 Task: Enable public transport information for tiny home in Lac-Beauport, Quebec, Canada. .
Action: Mouse moved to (611, 150)
Screenshot: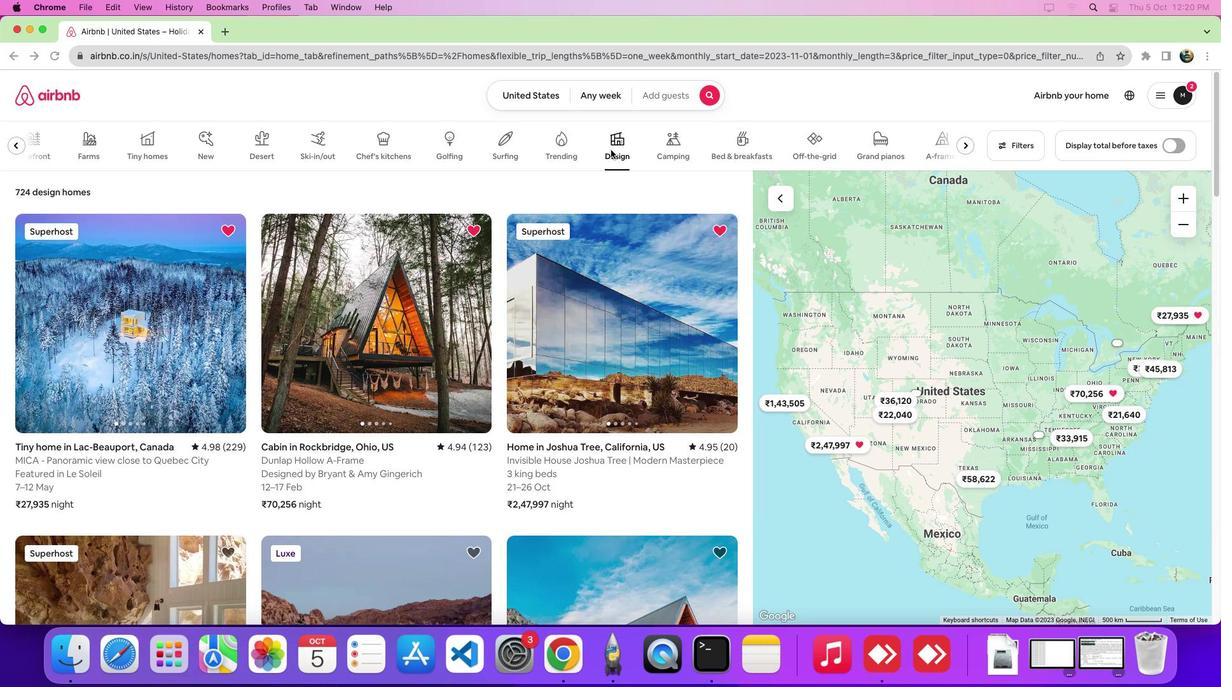 
Action: Mouse pressed left at (611, 150)
Screenshot: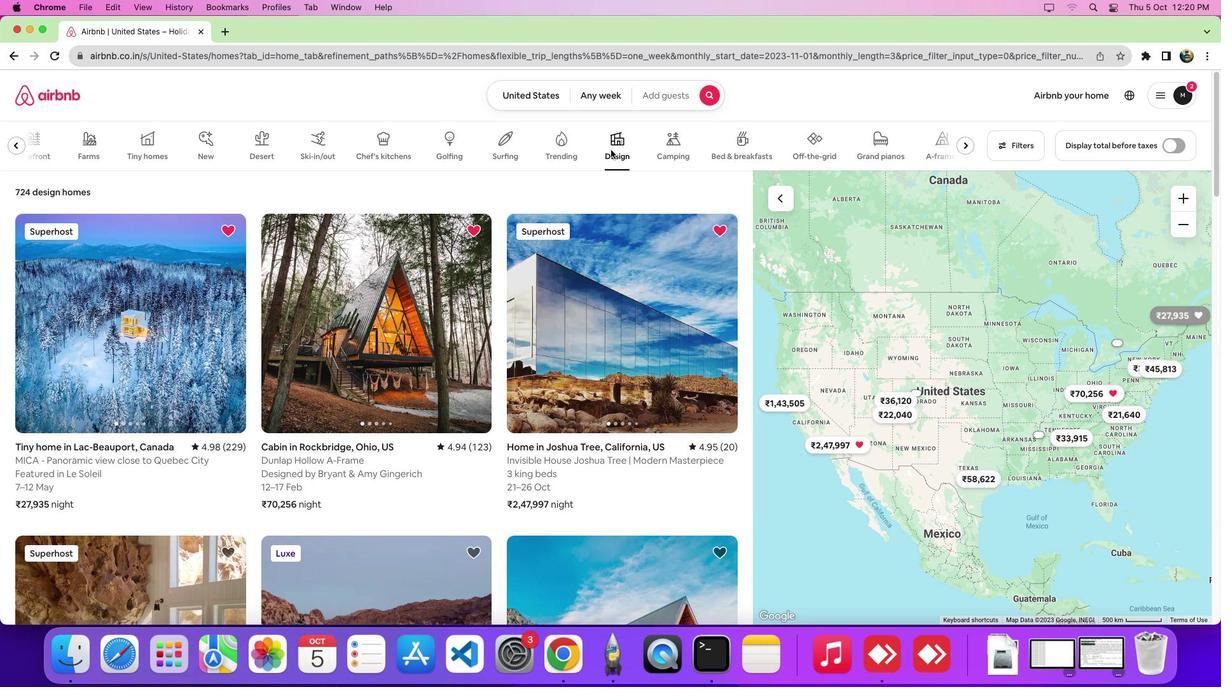 
Action: Mouse moved to (171, 346)
Screenshot: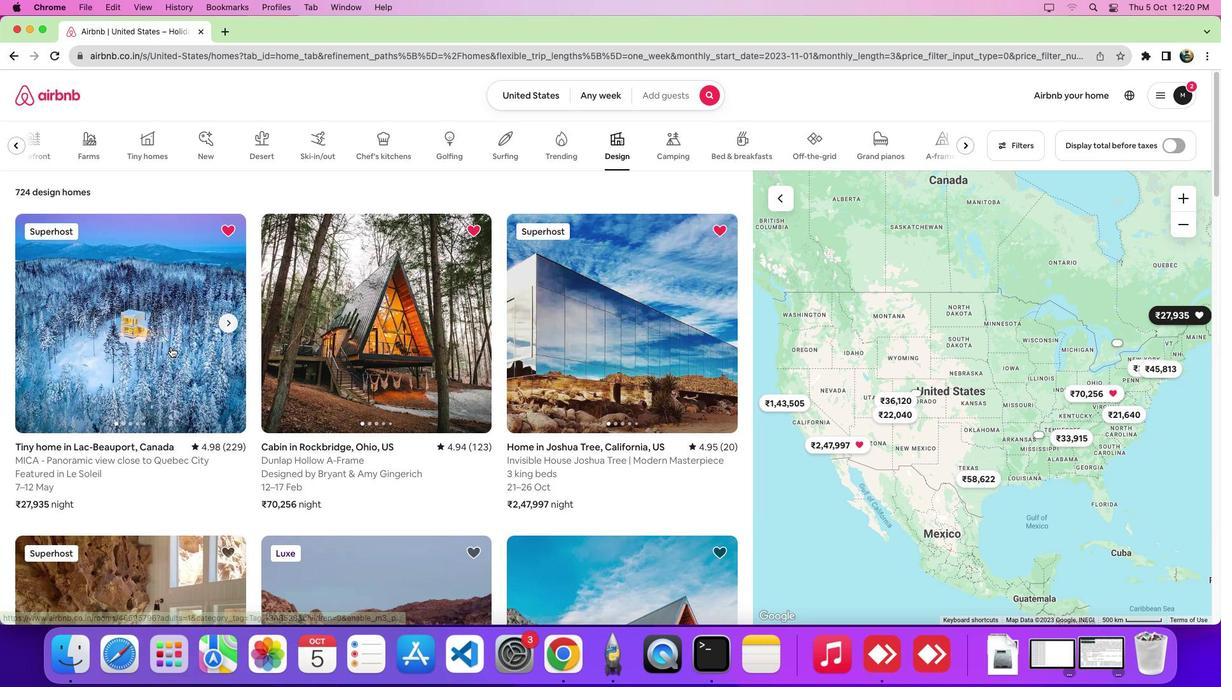 
Action: Mouse pressed left at (171, 346)
Screenshot: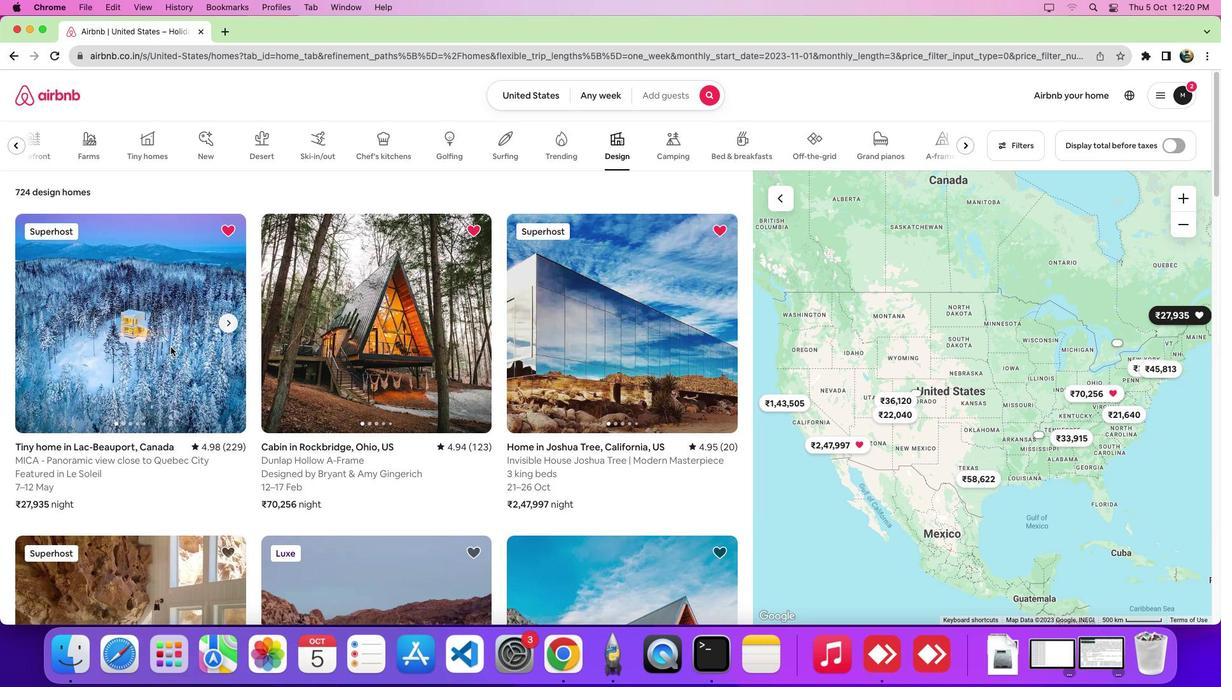 
Action: Mouse moved to (470, 378)
Screenshot: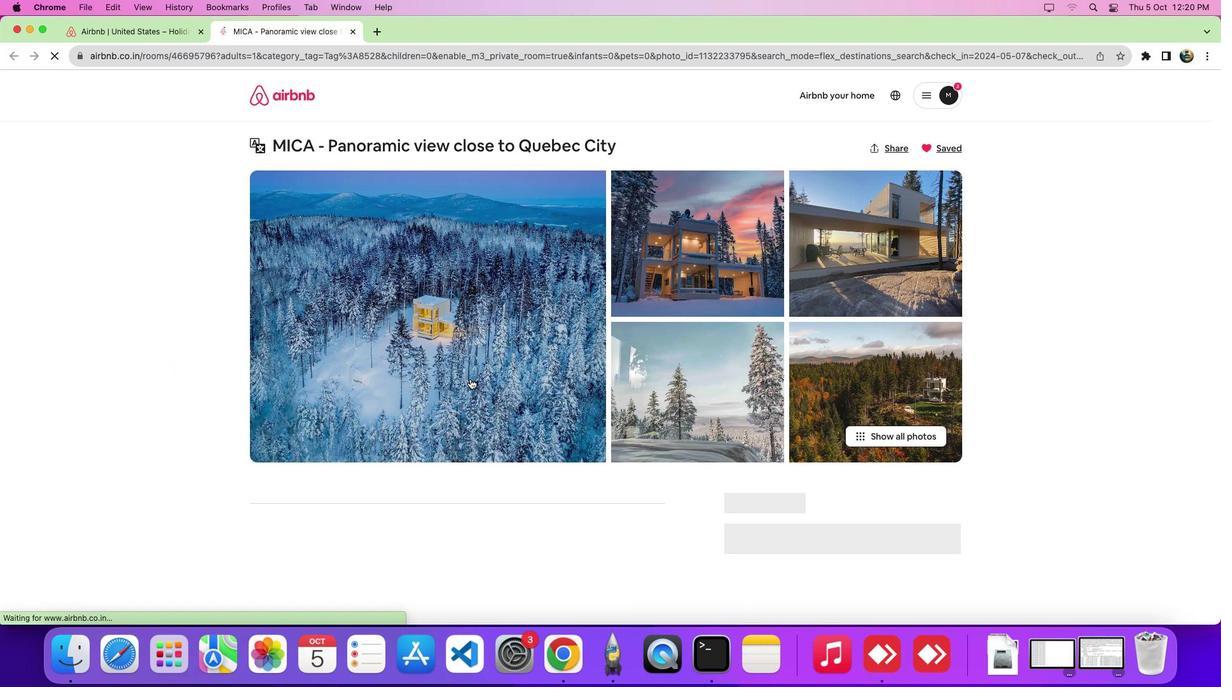
Action: Mouse scrolled (470, 378) with delta (0, 0)
Screenshot: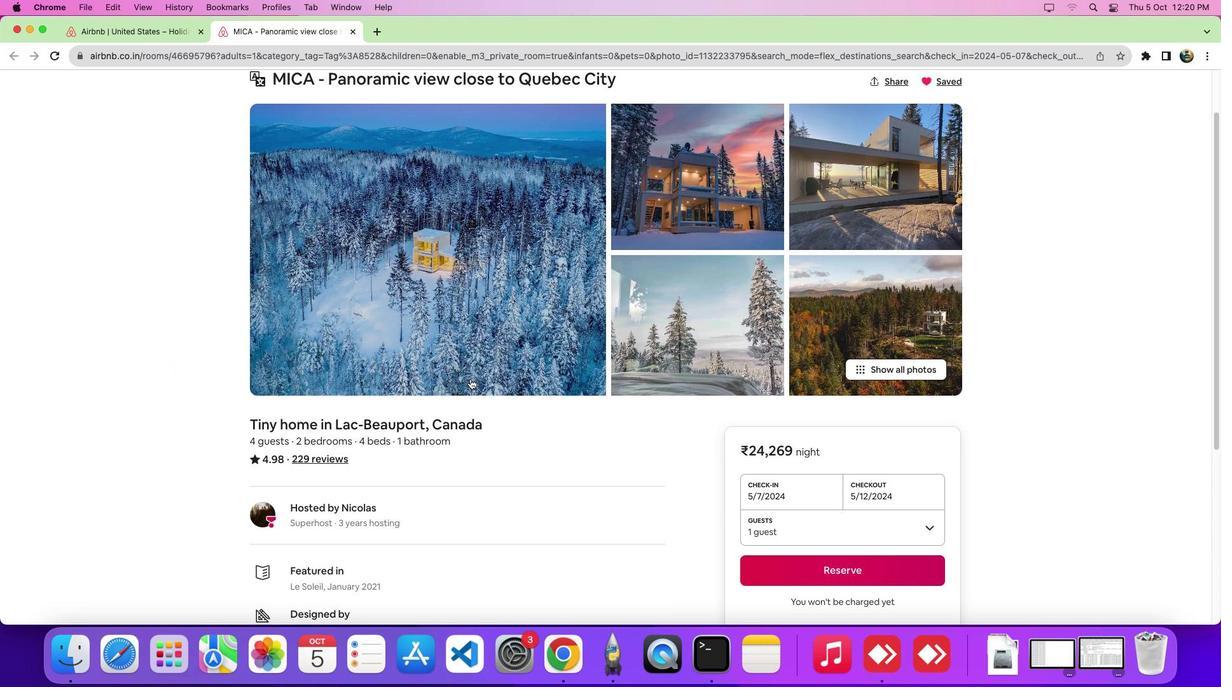 
Action: Mouse scrolled (470, 378) with delta (0, 0)
Screenshot: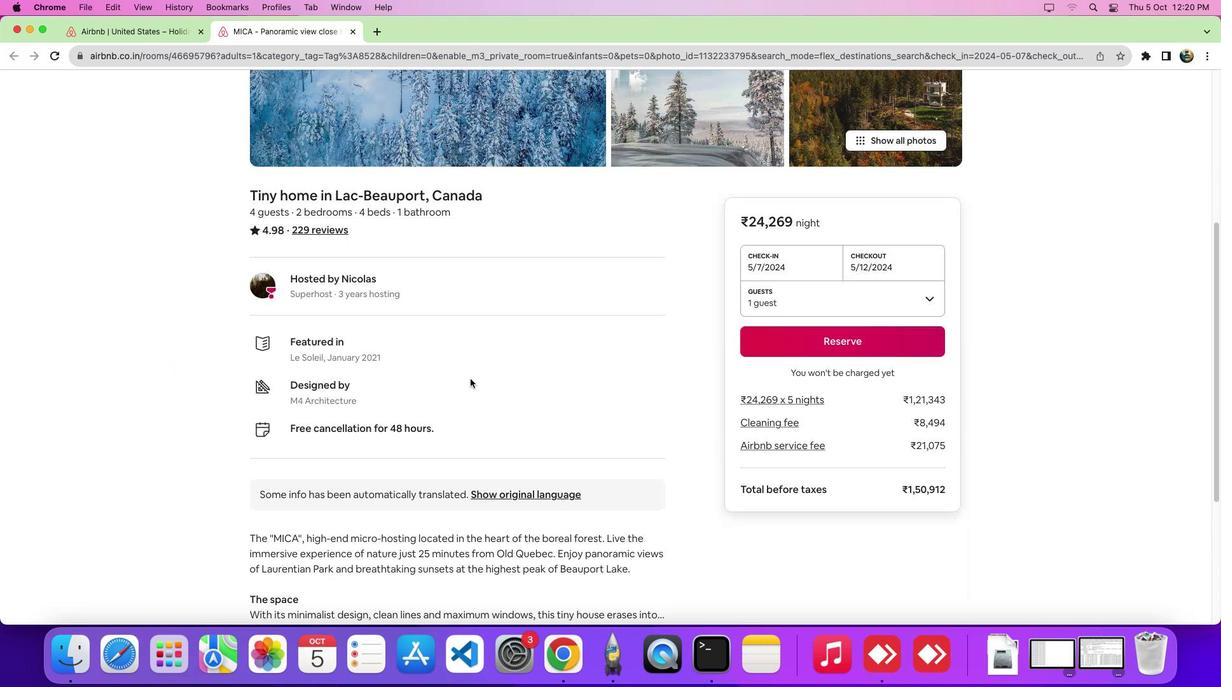 
Action: Mouse scrolled (470, 378) with delta (0, -4)
Screenshot: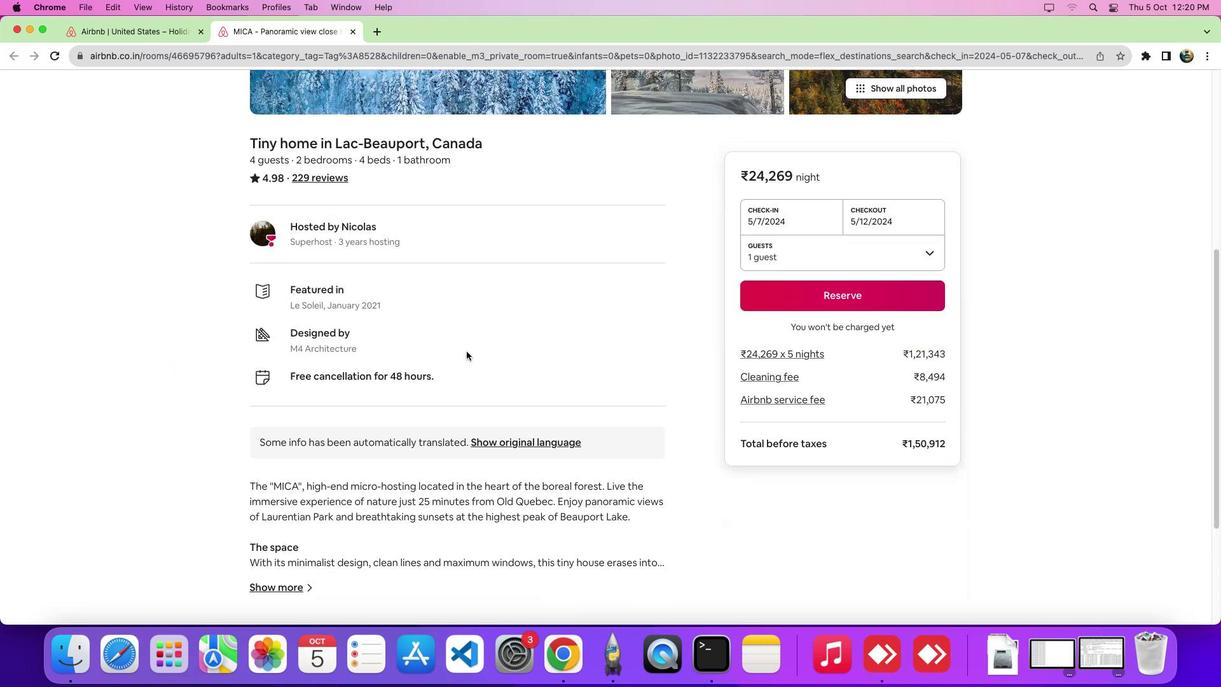 
Action: Mouse scrolled (470, 378) with delta (0, -6)
Screenshot: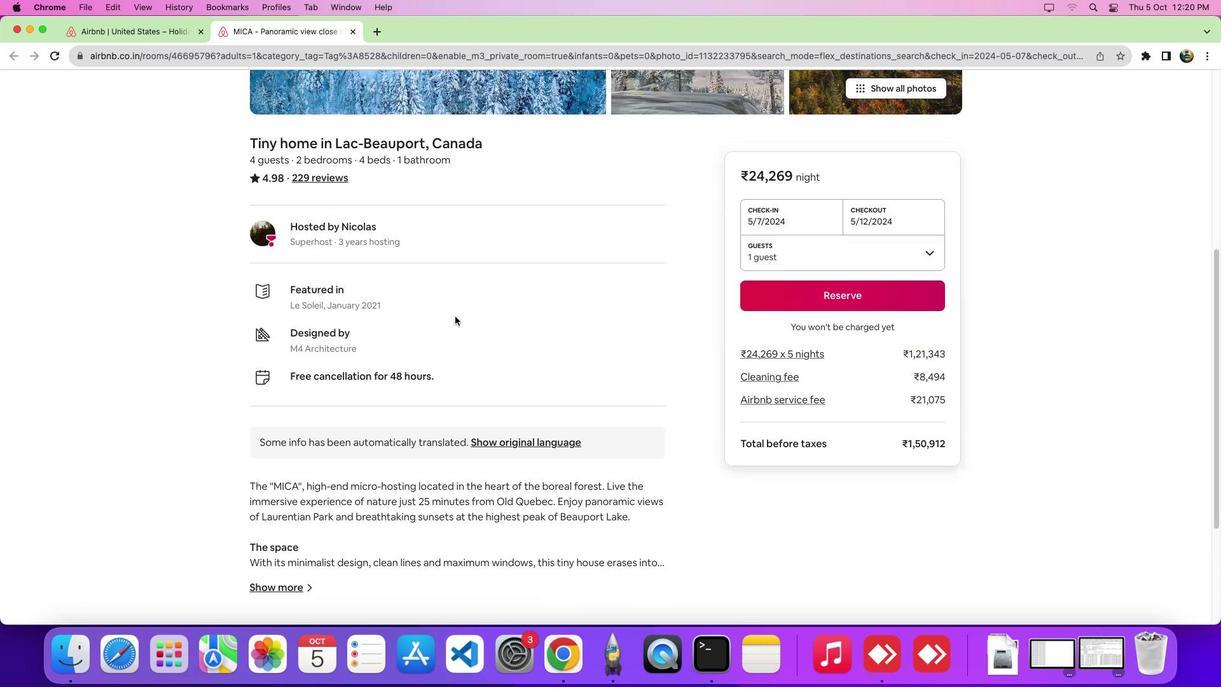 
Action: Mouse scrolled (470, 378) with delta (0, -8)
Screenshot: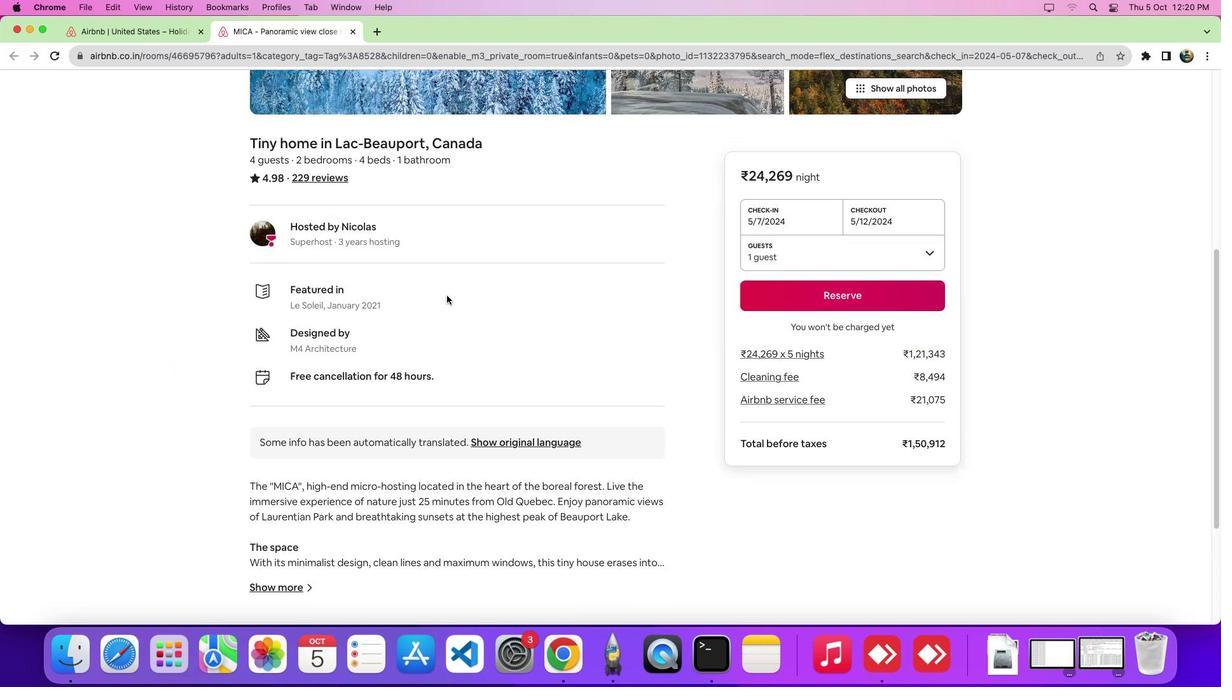 
Action: Mouse moved to (472, 196)
Screenshot: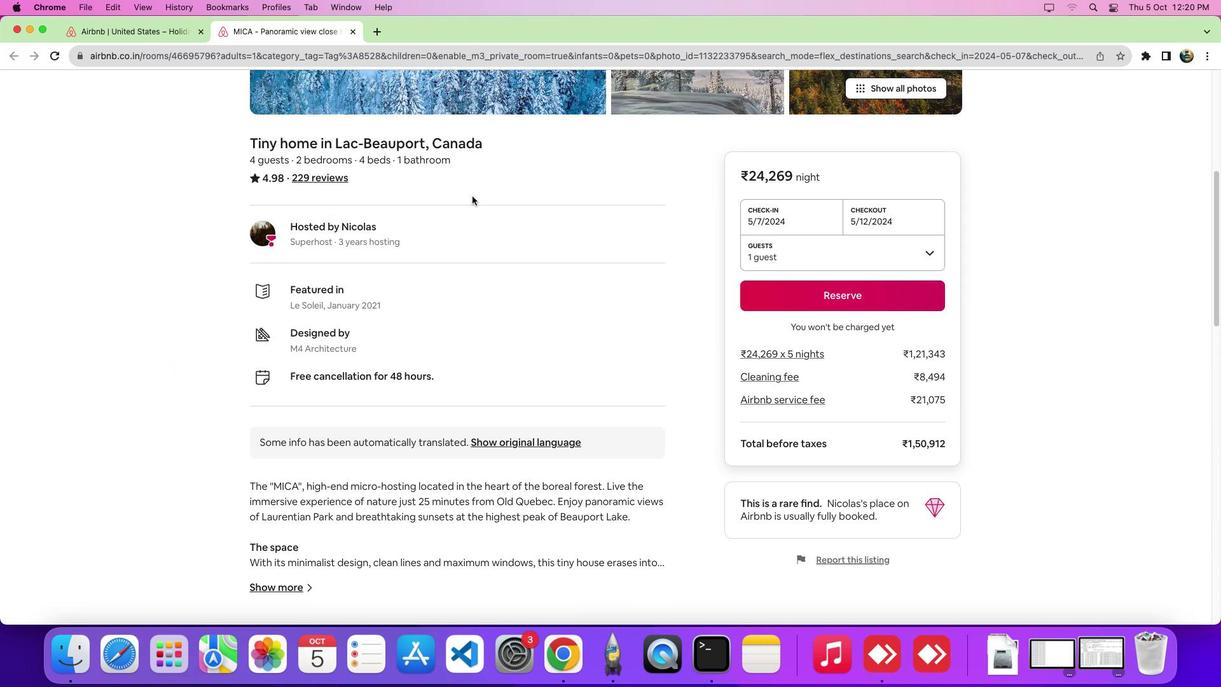 
Action: Mouse scrolled (472, 196) with delta (0, 0)
Screenshot: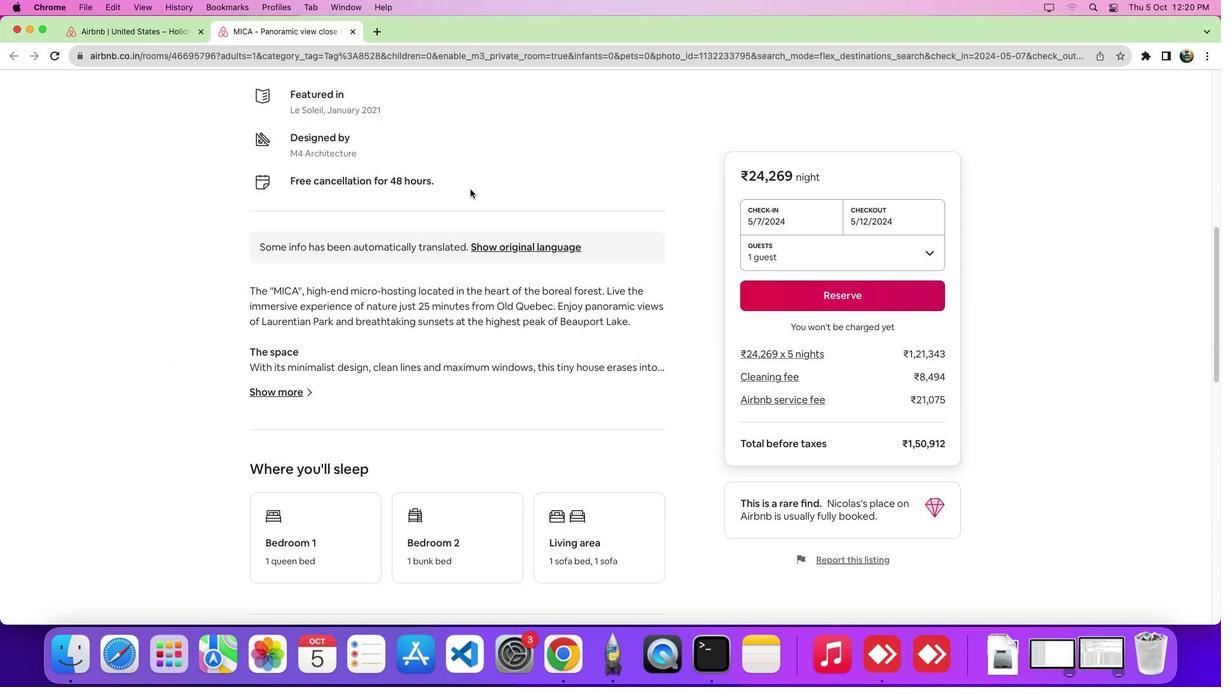 
Action: Mouse scrolled (472, 196) with delta (0, -1)
Screenshot: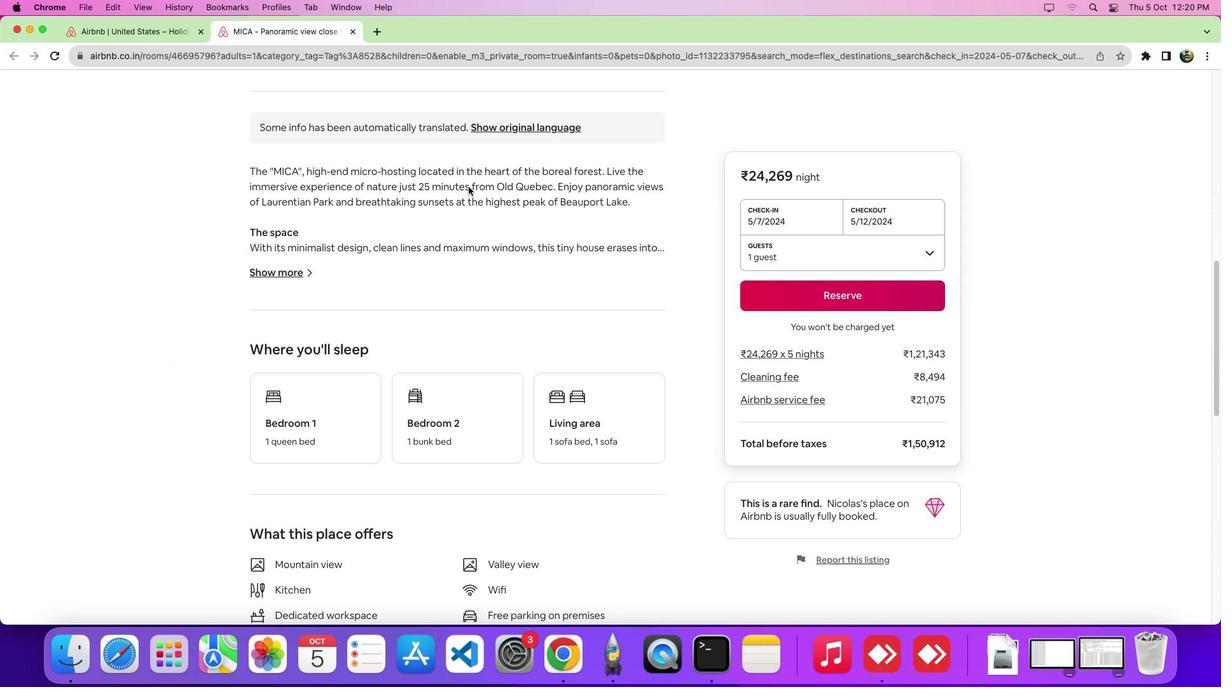 
Action: Mouse scrolled (472, 196) with delta (0, -5)
Screenshot: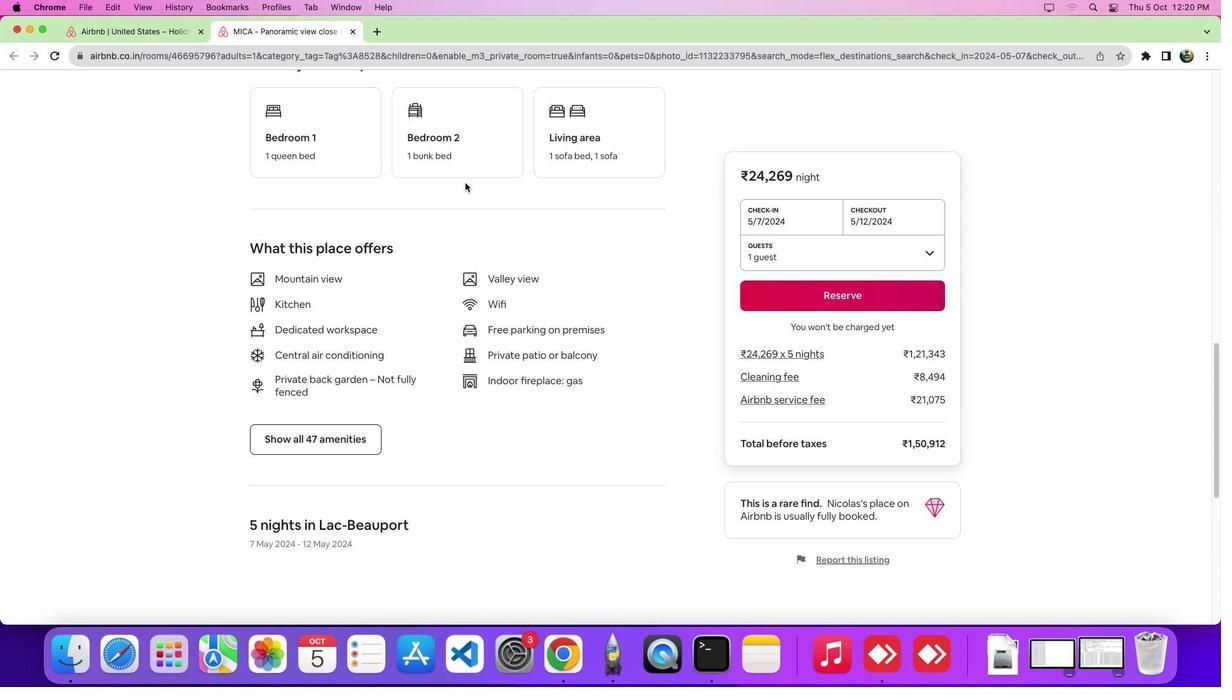 
Action: Mouse moved to (472, 194)
Screenshot: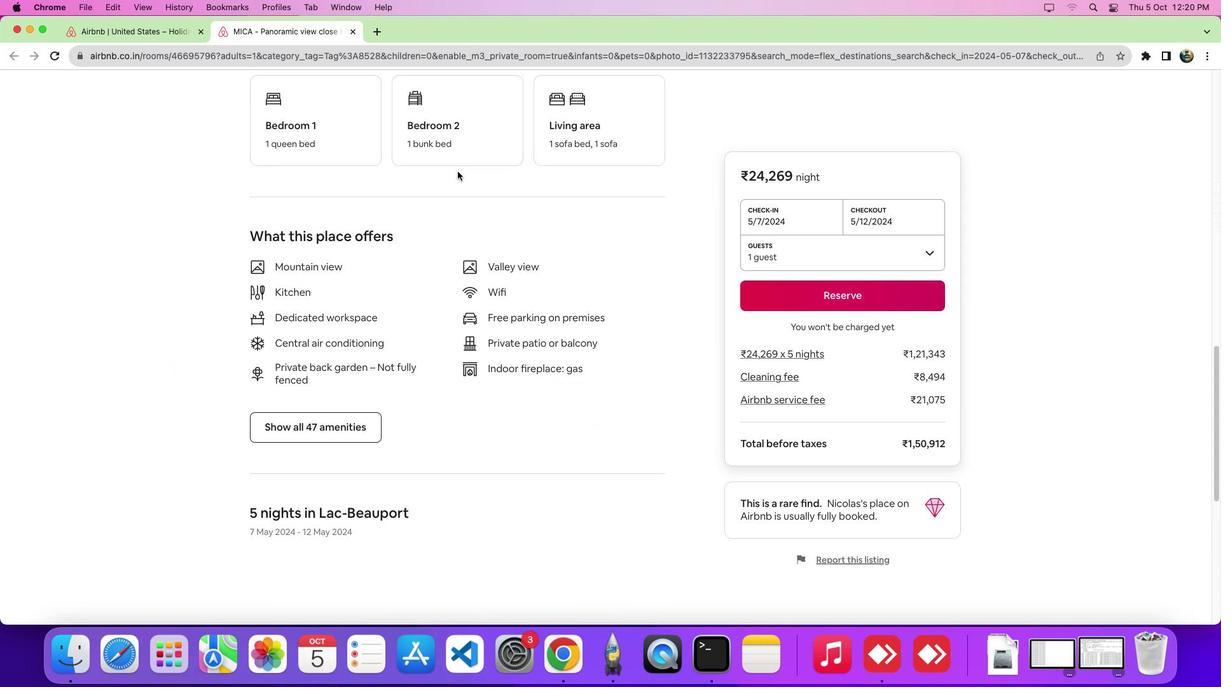 
Action: Mouse scrolled (472, 194) with delta (0, -7)
Screenshot: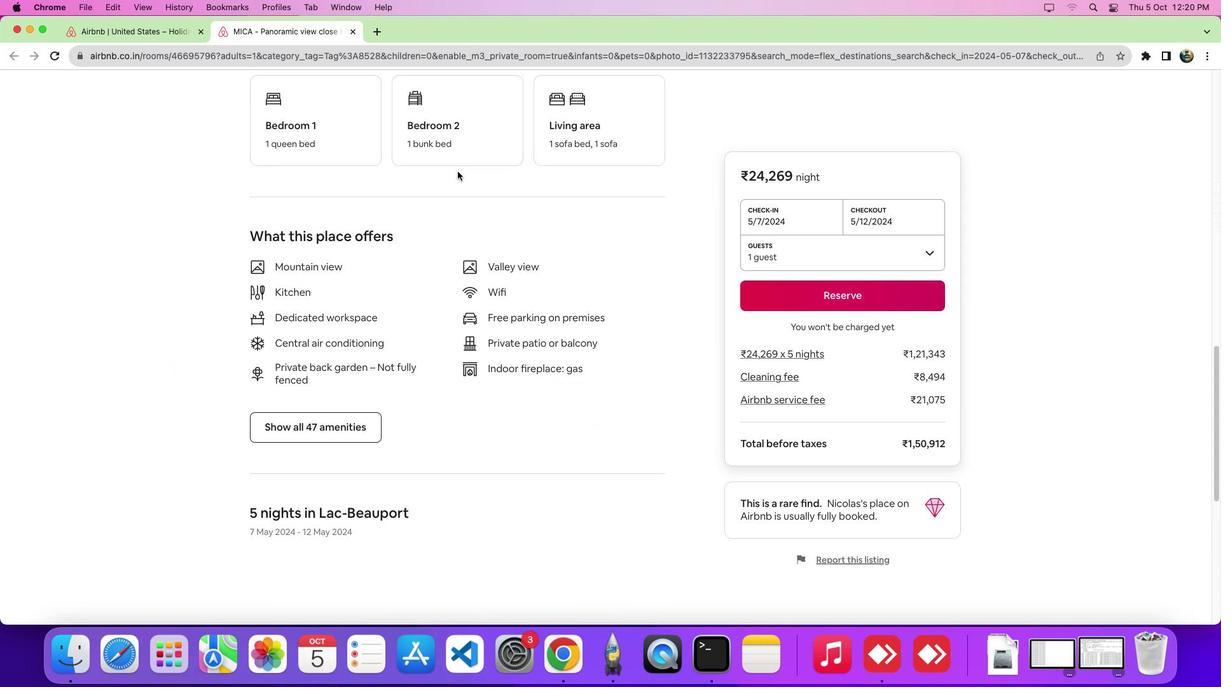 
Action: Mouse moved to (417, 97)
Screenshot: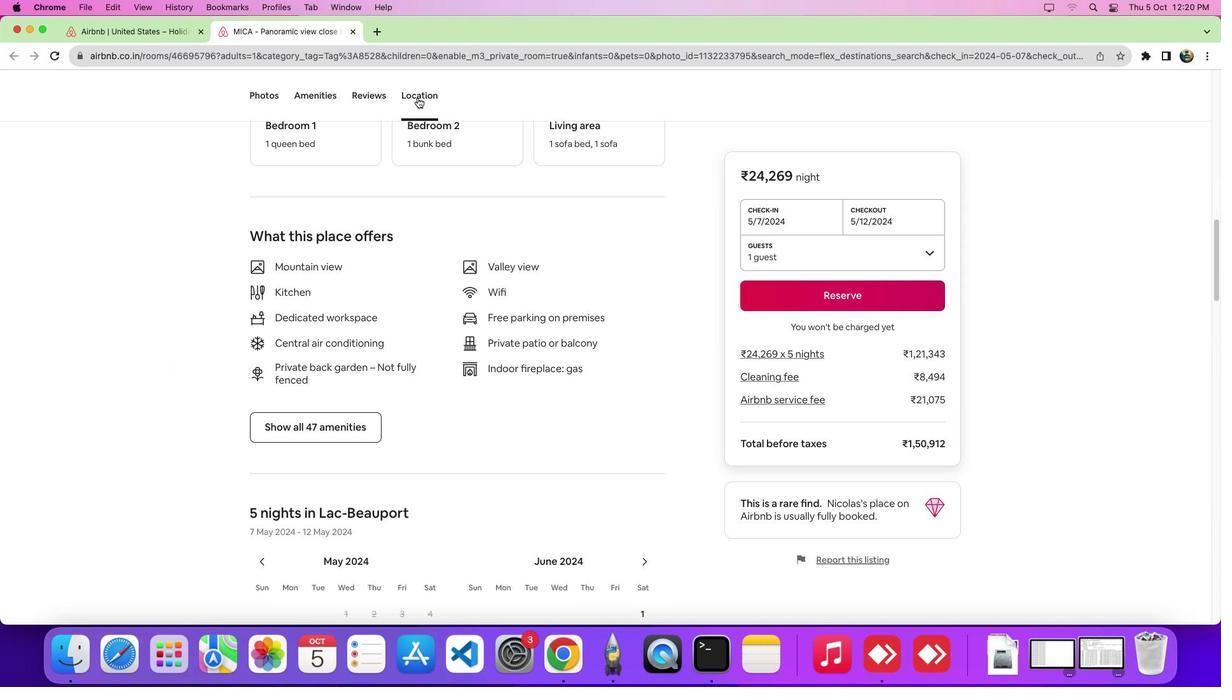 
Action: Mouse pressed left at (417, 97)
Screenshot: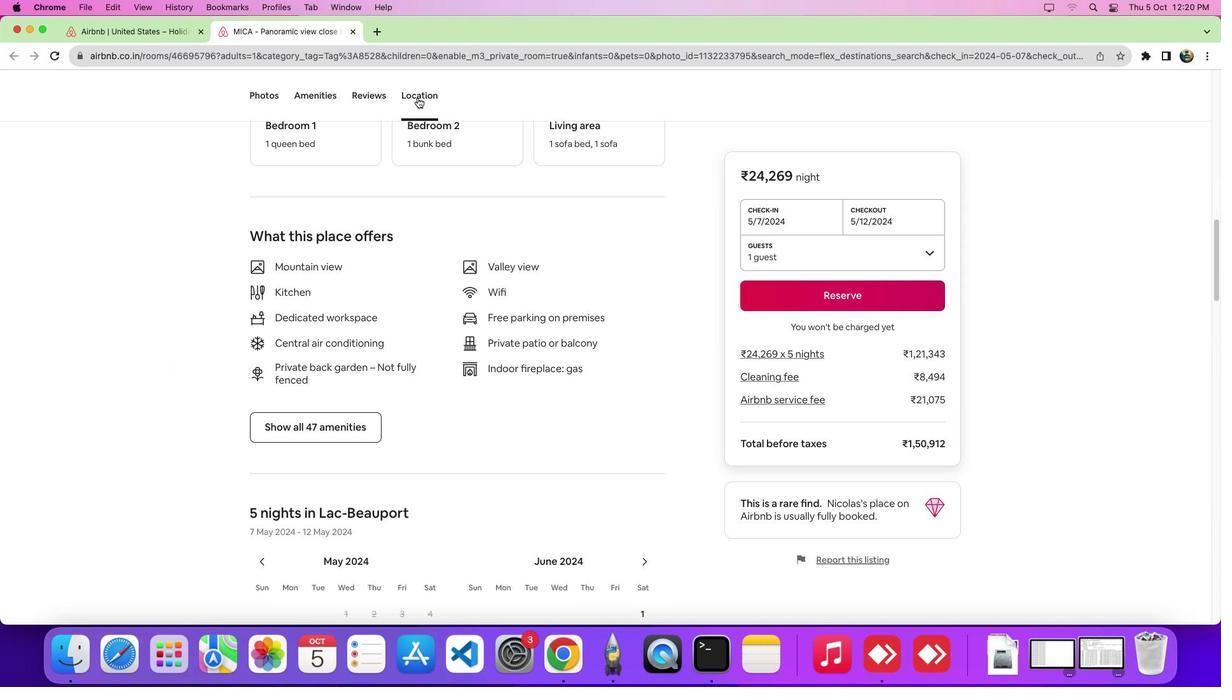 
Action: Mouse moved to (822, 212)
Screenshot: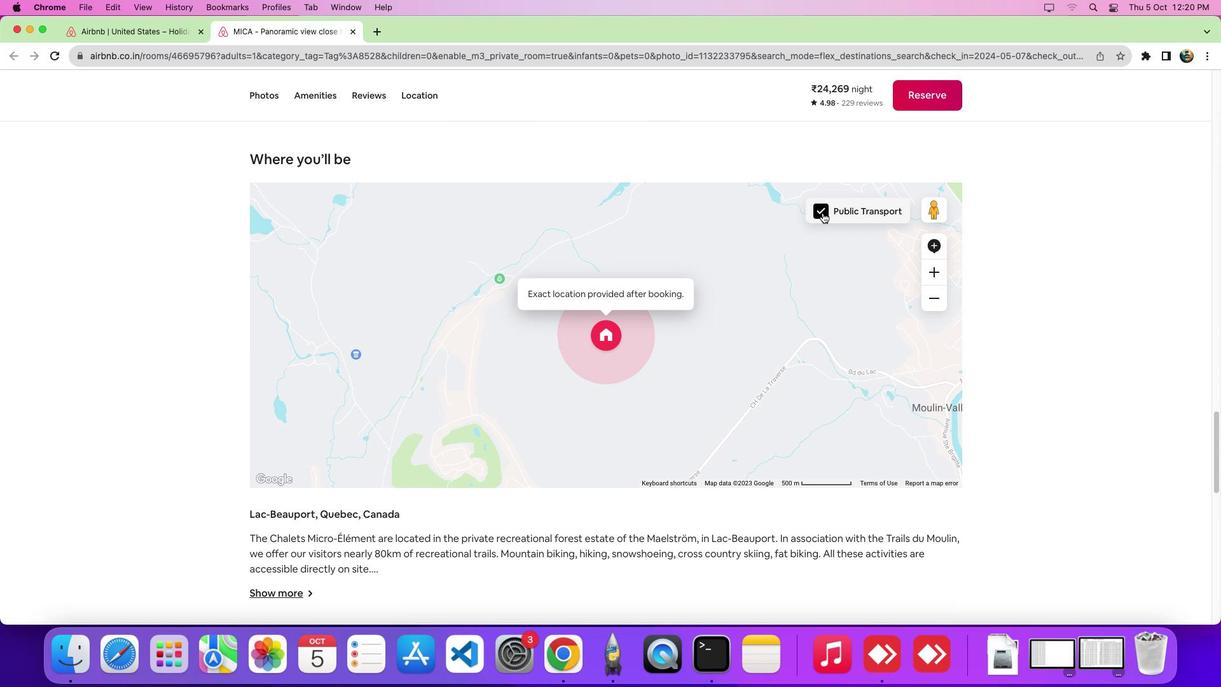 
Action: Mouse pressed left at (822, 212)
Screenshot: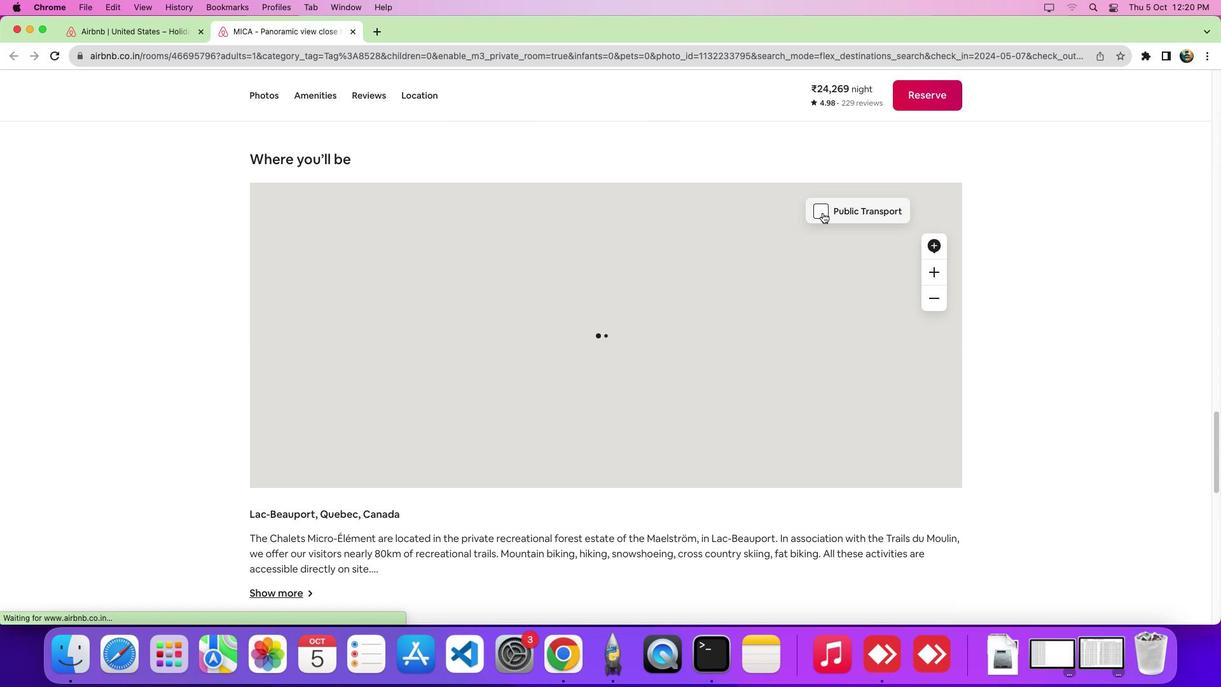 
Action: Mouse pressed left at (822, 212)
Screenshot: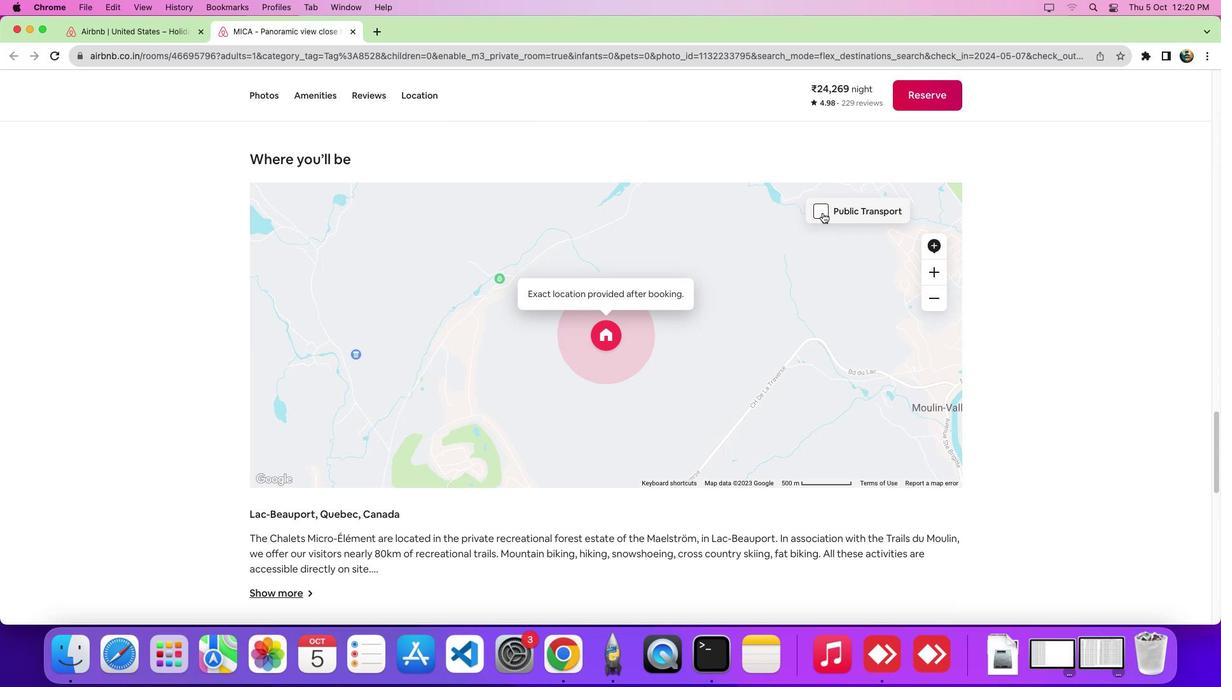 
